 Task: Write workspace description "We are a team of creators passionate about unique ideas, helping companies create presentations through world-class design".
Action: Mouse moved to (411, 251)
Screenshot: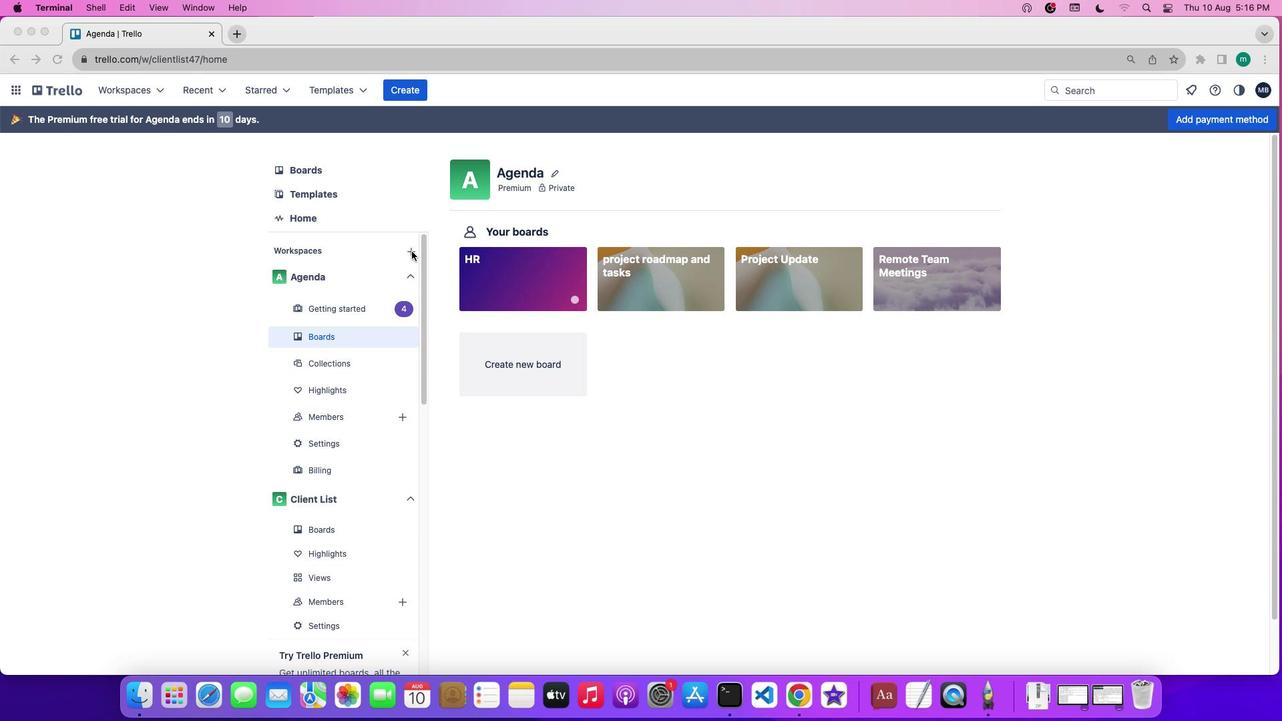 
Action: Mouse pressed left at (411, 251)
Screenshot: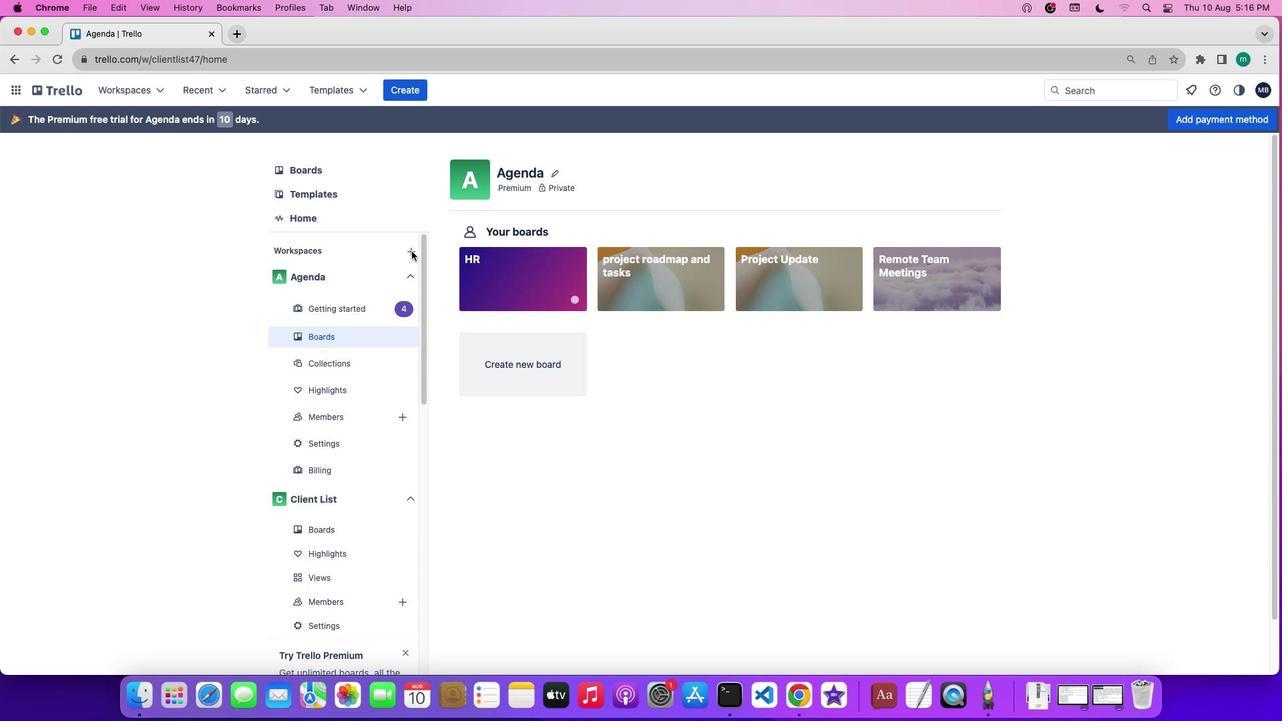 
Action: Mouse pressed left at (411, 251)
Screenshot: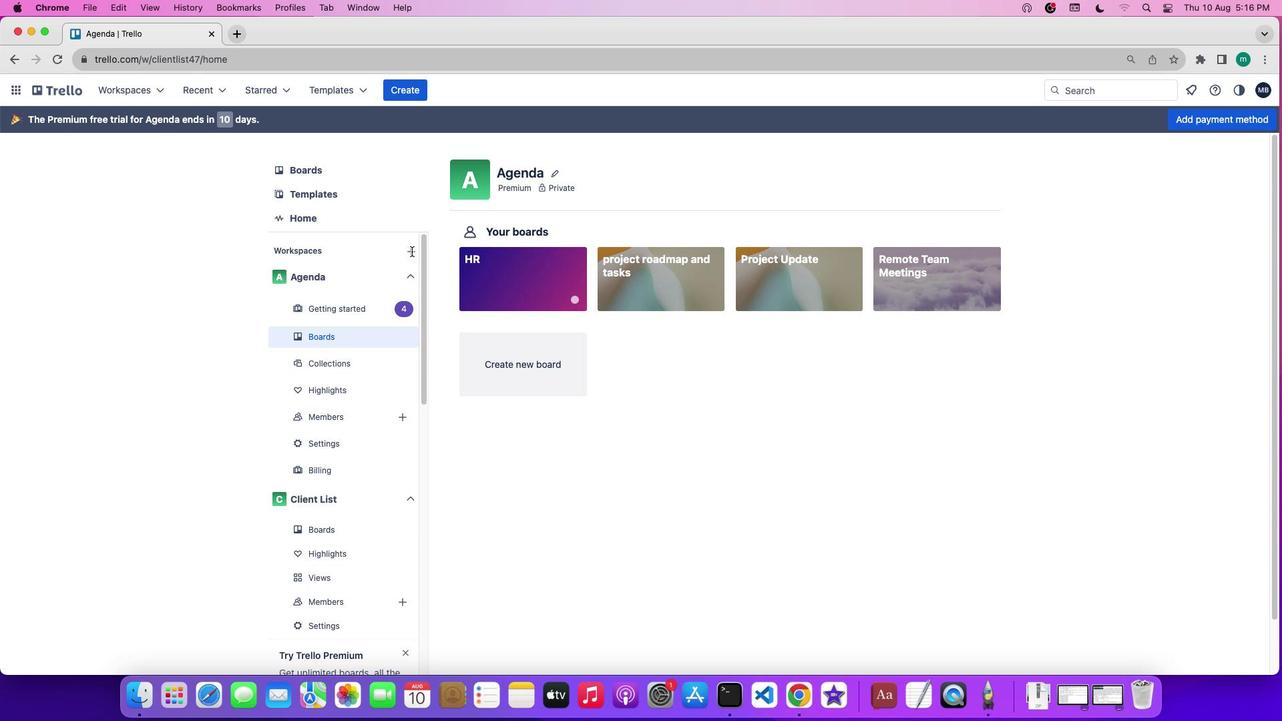 
Action: Mouse moved to (414, 396)
Screenshot: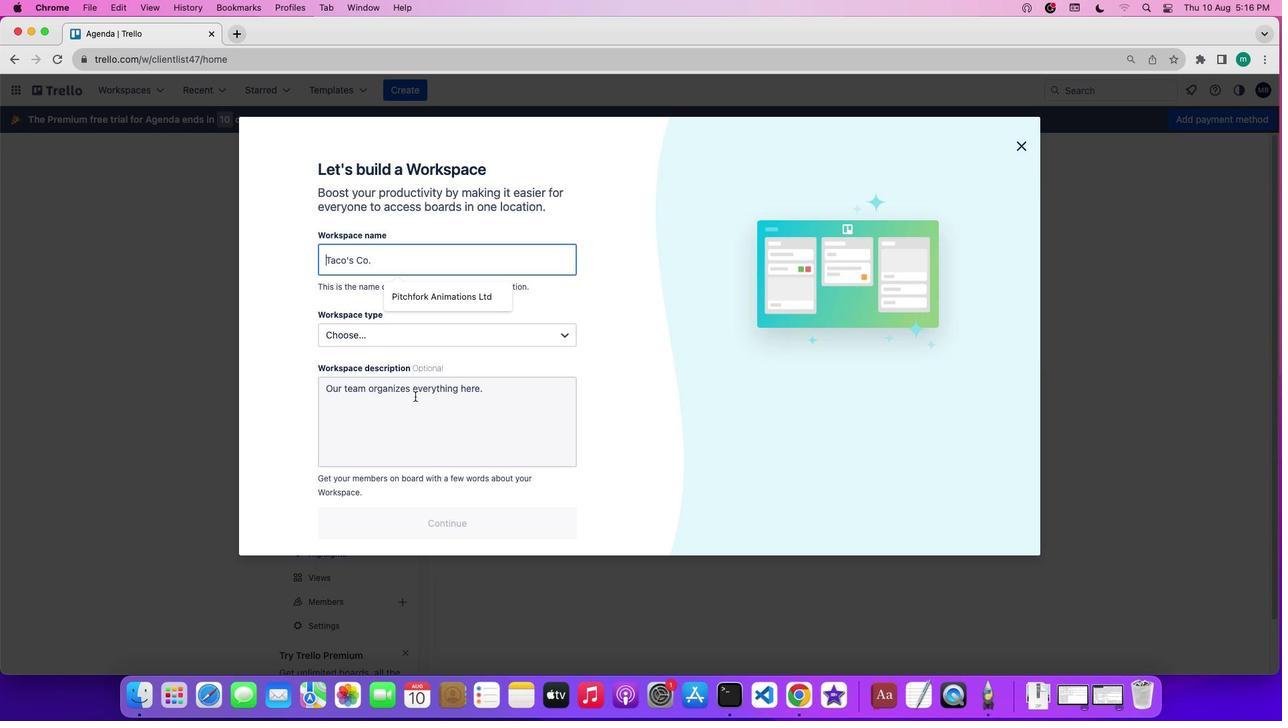 
Action: Mouse pressed left at (414, 396)
Screenshot: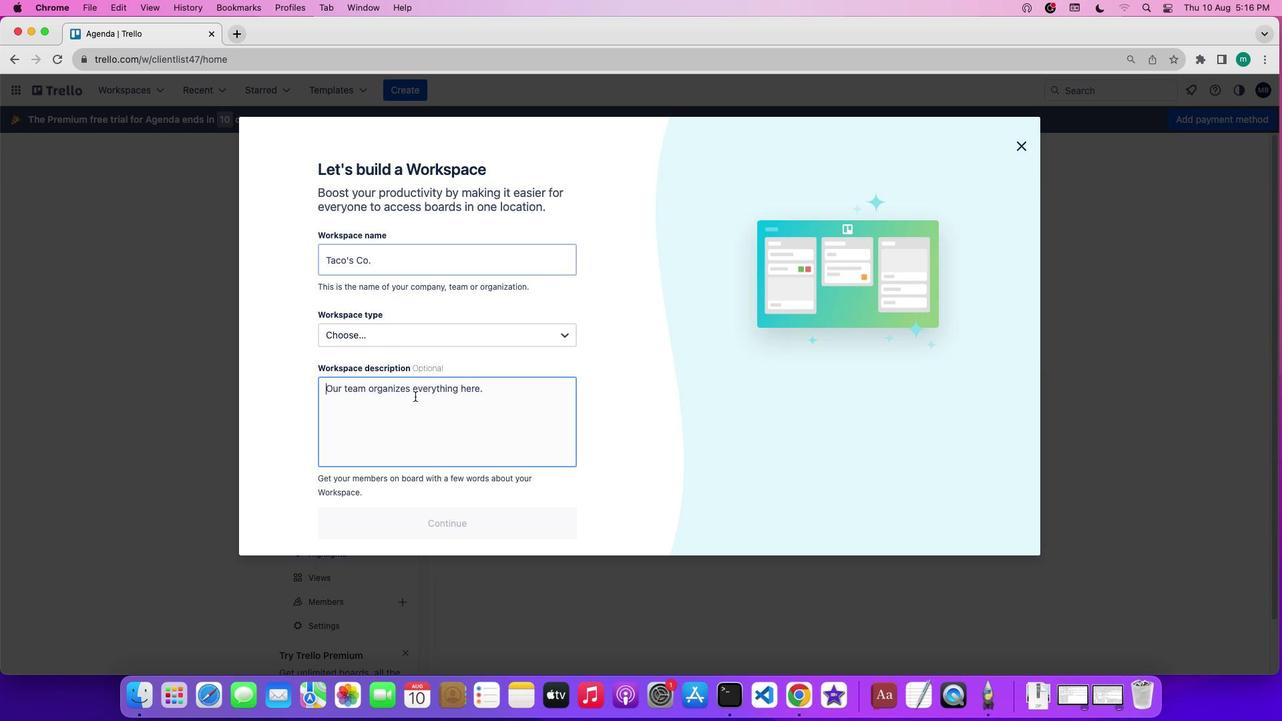 
Action: Key pressed Key.shift'W''e'Key.space'a''r''e'Key.space'a''t''e''a''m'Key.space'o''f'Key.spaceKey.shift'C''r''e''a''t''o''r''s'Key.leftKey.leftKey.leftKey.leftKey.leftKey.leftKey.leftKey.leftKey.leftKey.leftKey.leftKey.leftKey.leftKey.leftKey.leftKey.leftKey.spaceKey.rightKey.rightKey.rightKey.rightKey.rightKey.rightKey.rightKey.rightKey.rightKey.rightKey.rightKey.rightKey.rightKey.rightKey.rightKey.rightKey.rightKey.space'p''a''s''s''i''o''n''a''t''e'Key.space'a''b''o''u''t'Key.space'u''n''i''q''u''e'Key.space'i''d''e''a''s'','Key.space'h''e''l''p''i''n''g'Key.space'c''o''m''p''a''n''i''e''s'Key.space'c''r''e''a''t''e'Key.space'p''r''e''s''e''n''t''a''t''i''o''n''s'Key.space't''h''r''o''u''g''h'Key.space'w''o''r''l''d''-''c''l''a''s''s'Key.space'd''e''s''i''g''n''.'
Screenshot: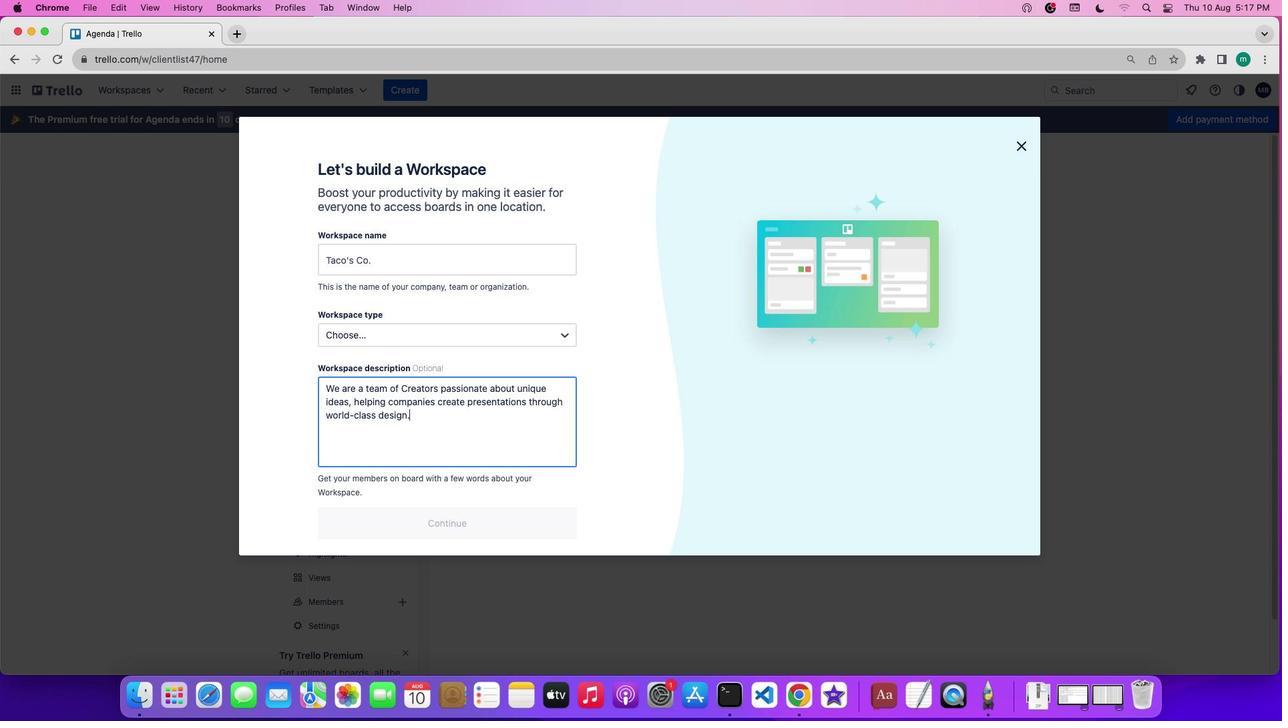 
